 Task: Create a due date automation trigger when advanced on, 2 working days after a card is due add content with a name or a description starting with resume at 11:00 AM.
Action: Mouse moved to (1074, 85)
Screenshot: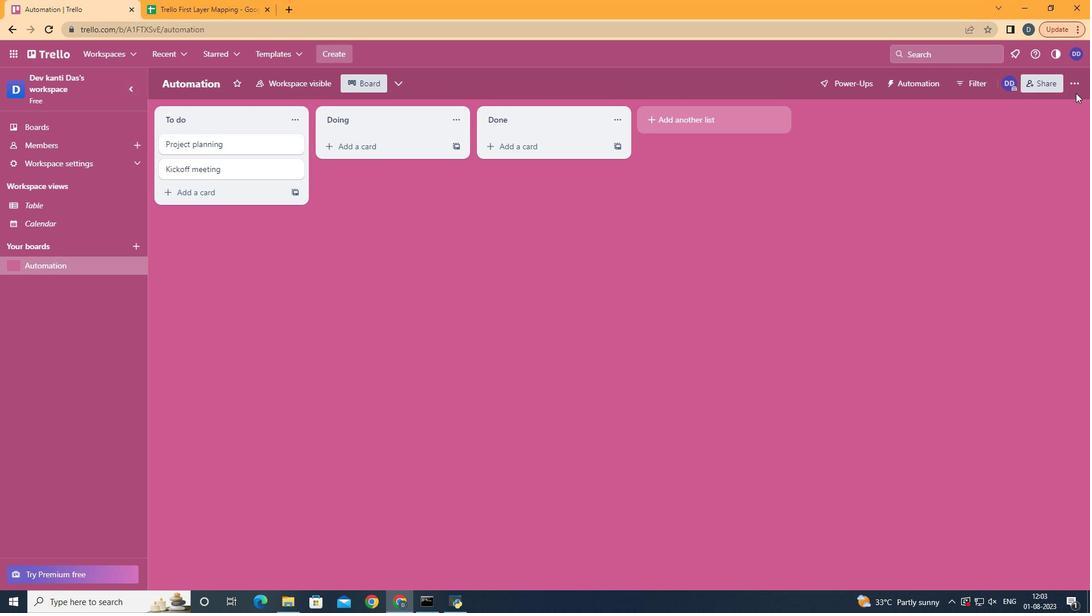 
Action: Mouse pressed left at (1074, 85)
Screenshot: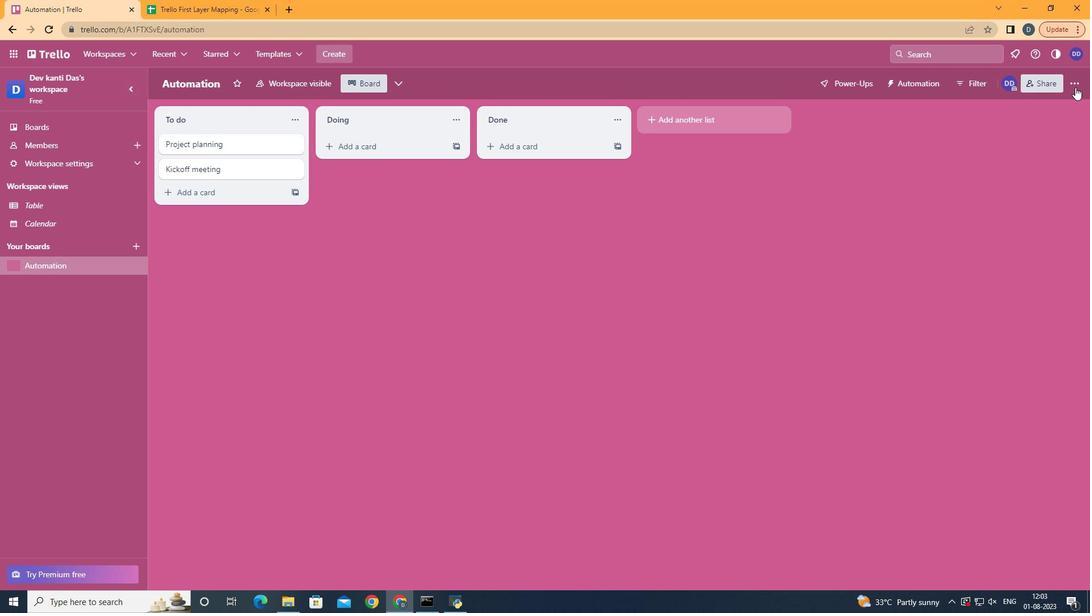 
Action: Mouse moved to (965, 237)
Screenshot: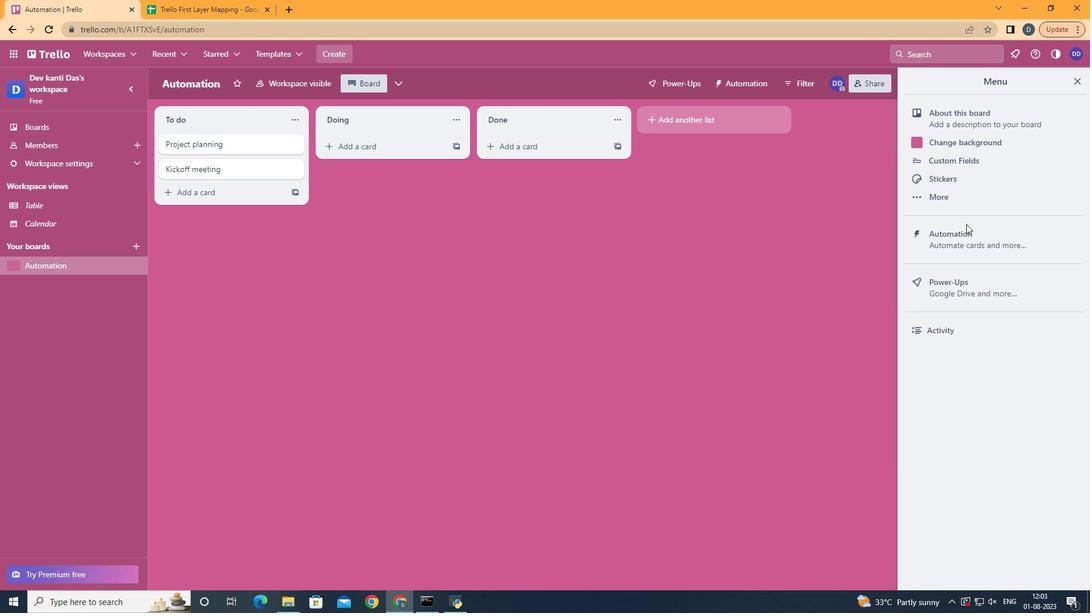 
Action: Mouse pressed left at (965, 237)
Screenshot: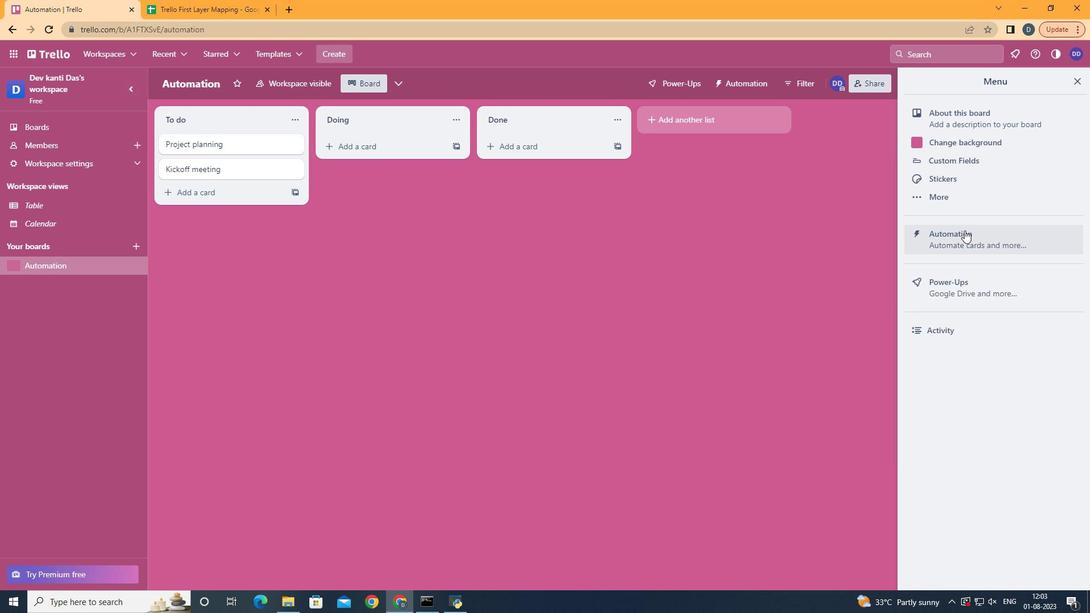 
Action: Mouse moved to (230, 226)
Screenshot: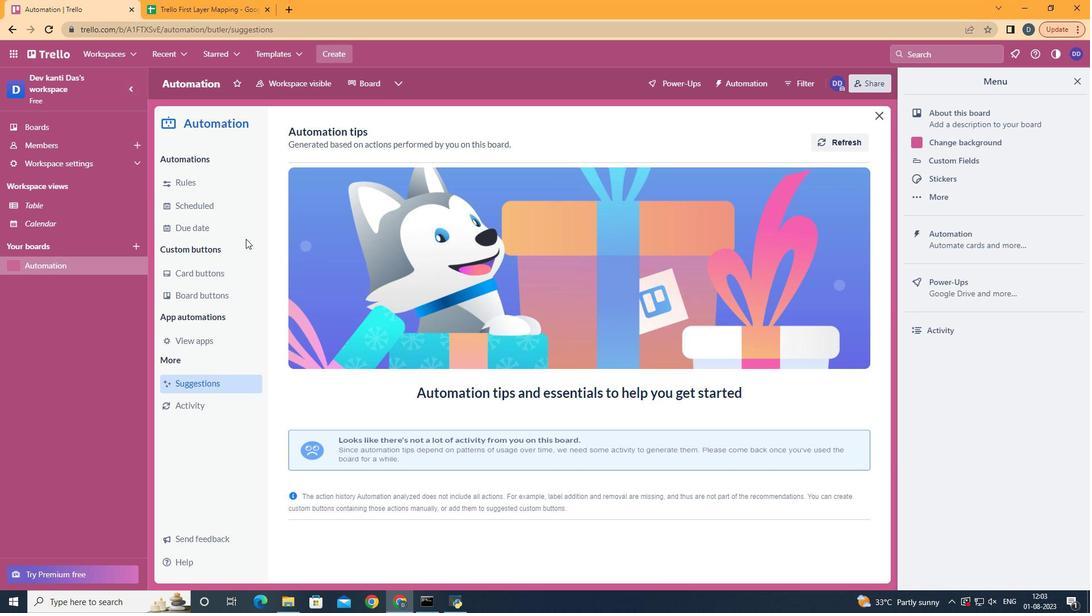
Action: Mouse pressed left at (230, 226)
Screenshot: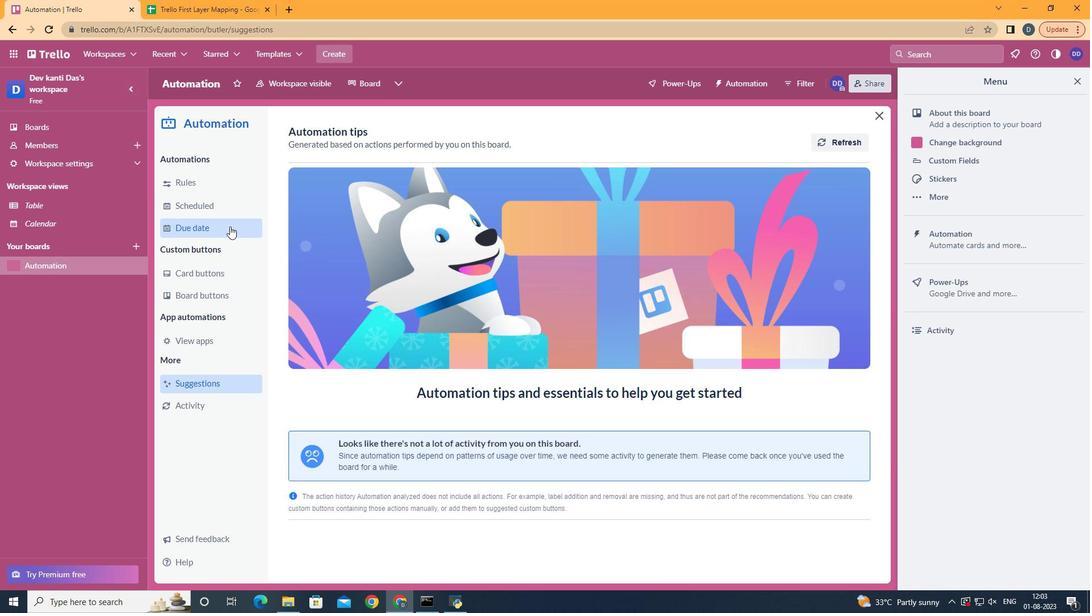 
Action: Mouse moved to (782, 135)
Screenshot: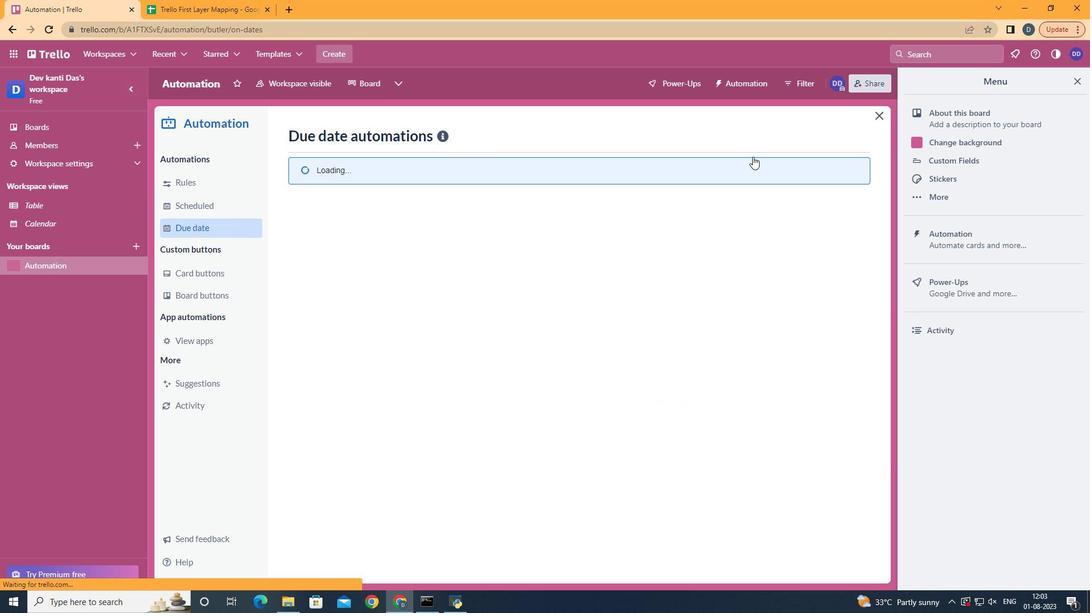 
Action: Mouse pressed left at (782, 135)
Screenshot: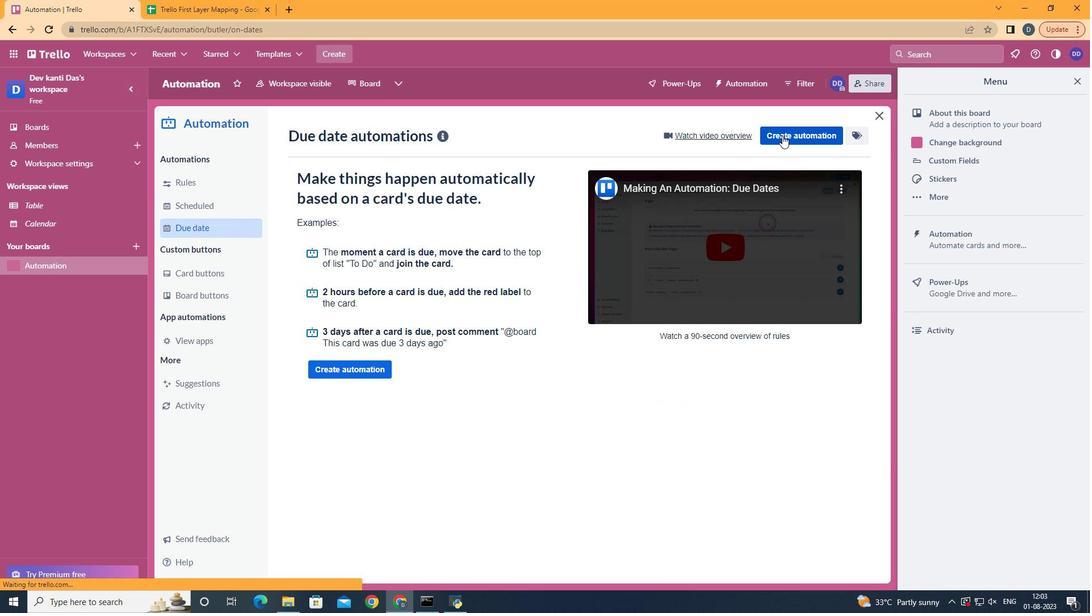
Action: Mouse moved to (546, 242)
Screenshot: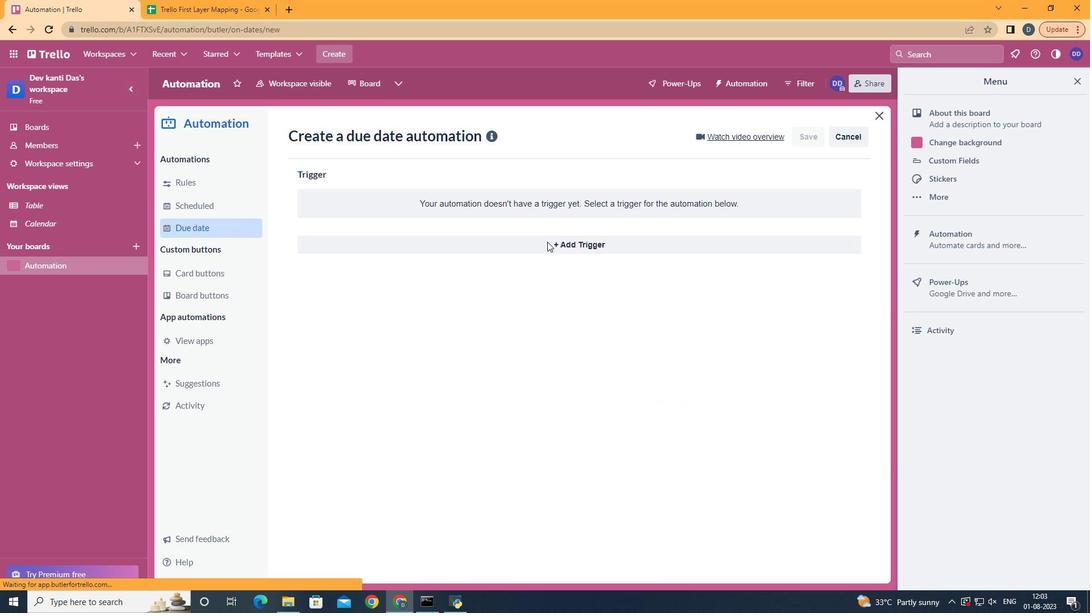 
Action: Mouse pressed left at (546, 242)
Screenshot: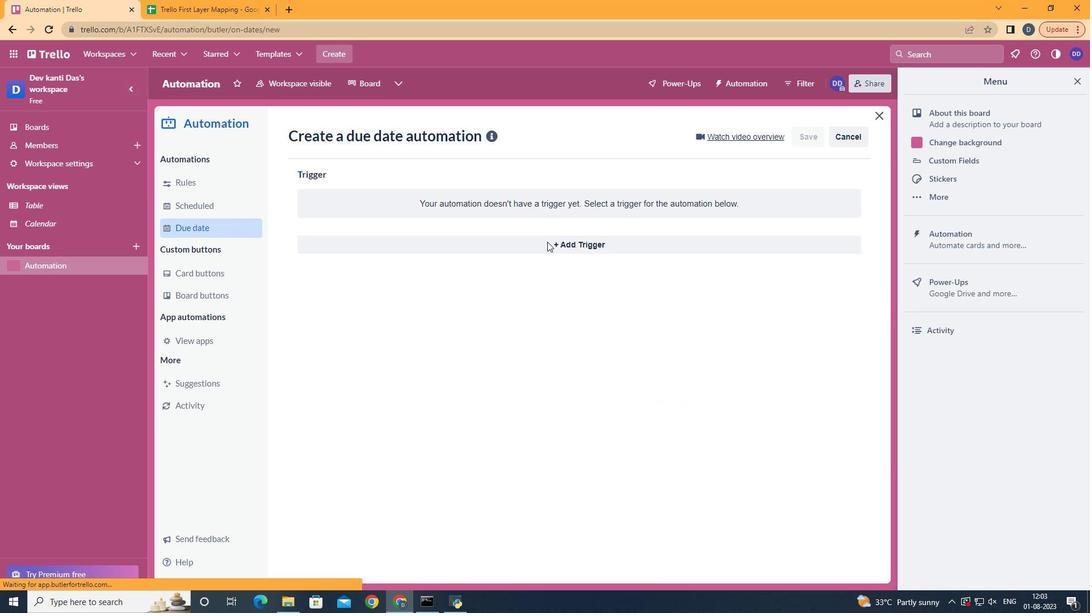 
Action: Mouse moved to (360, 456)
Screenshot: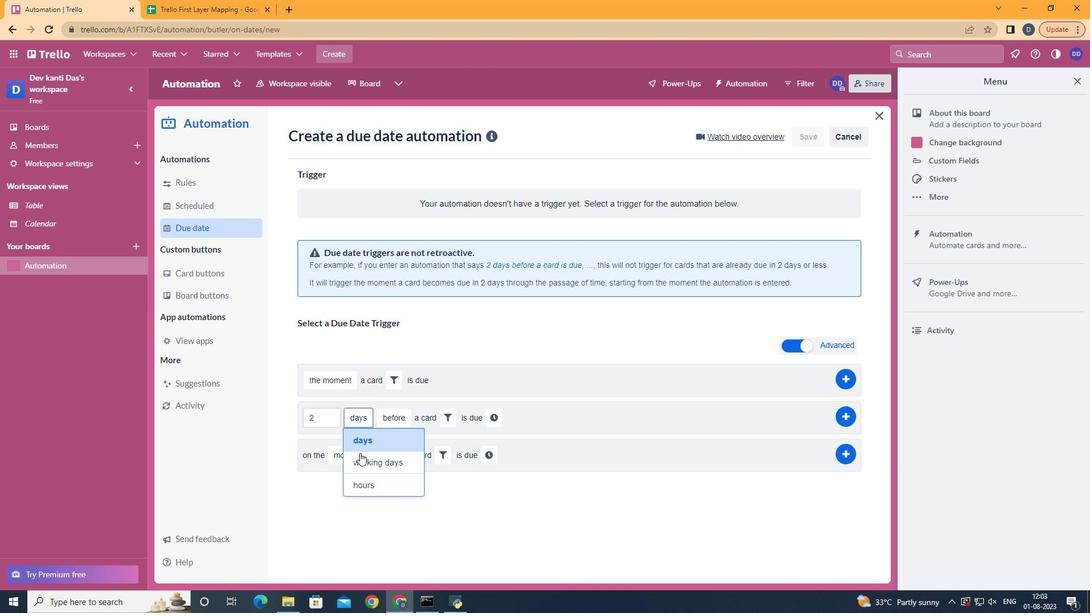 
Action: Mouse pressed left at (360, 456)
Screenshot: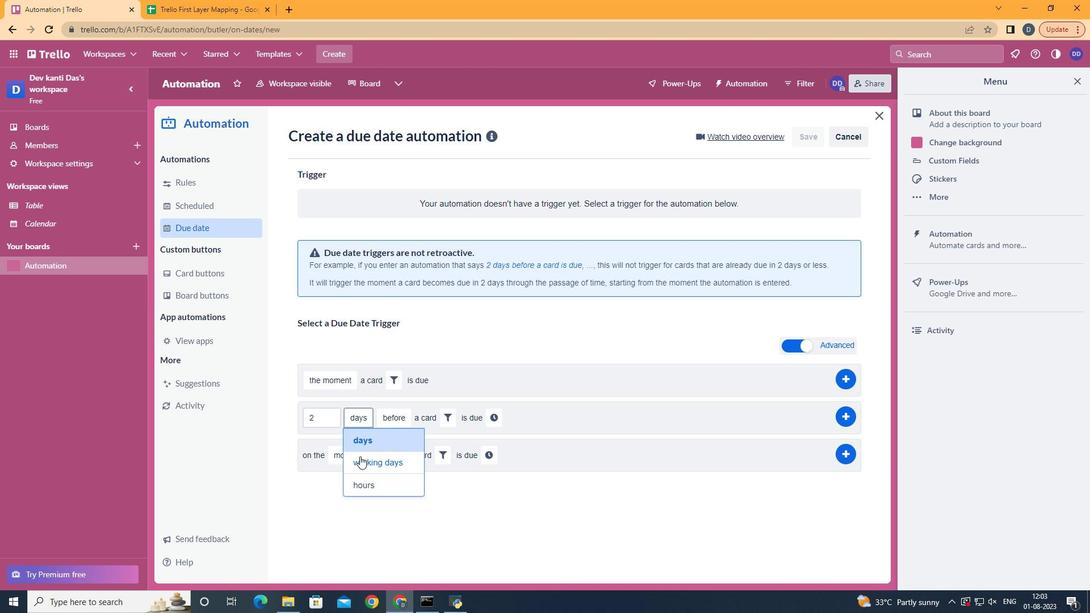 
Action: Mouse moved to (417, 455)
Screenshot: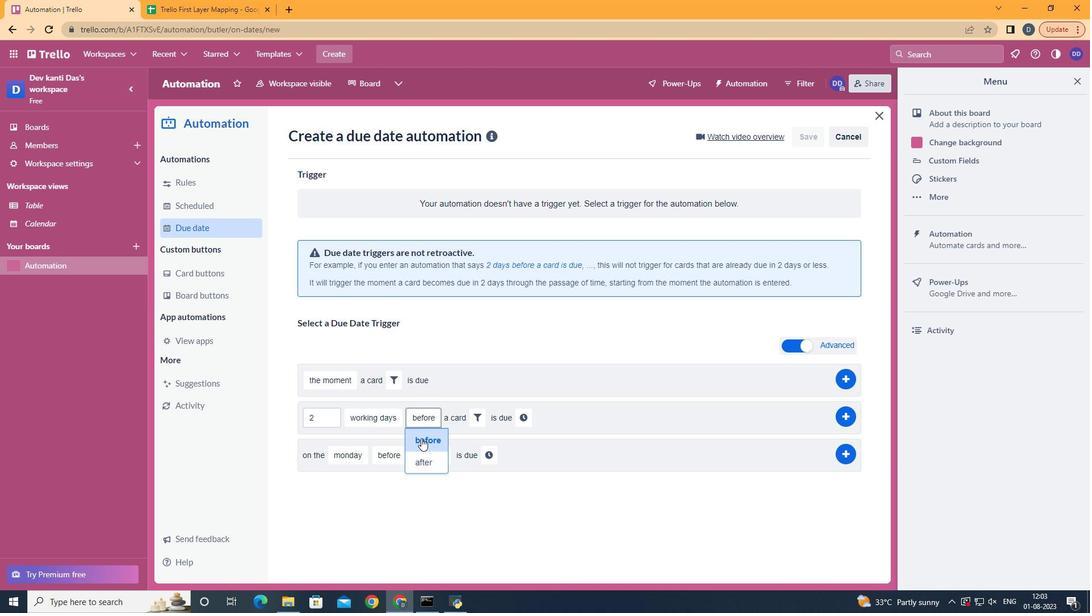 
Action: Mouse pressed left at (417, 455)
Screenshot: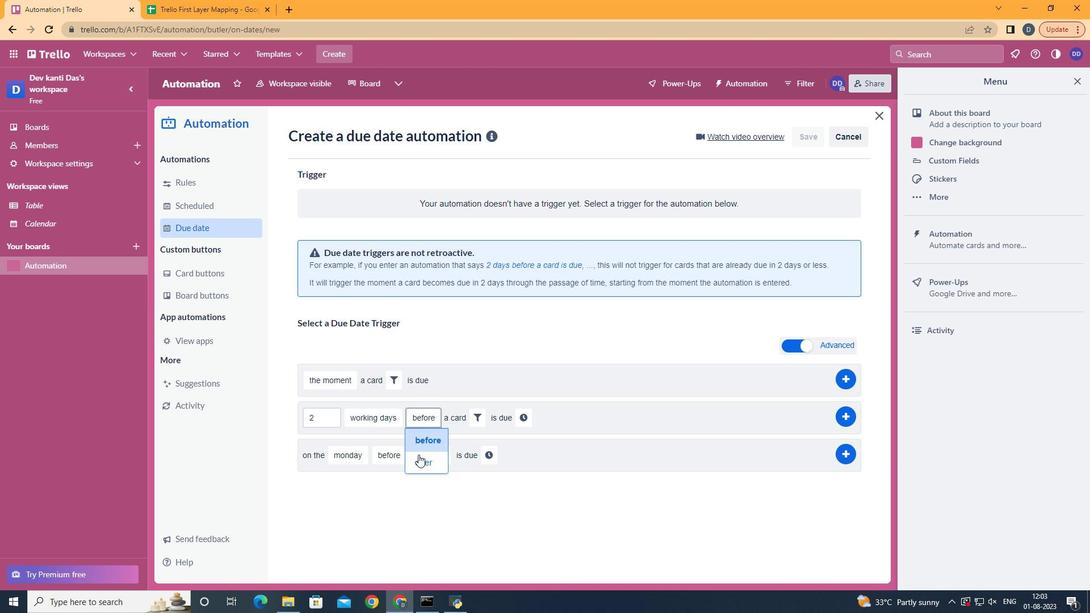 
Action: Mouse moved to (467, 425)
Screenshot: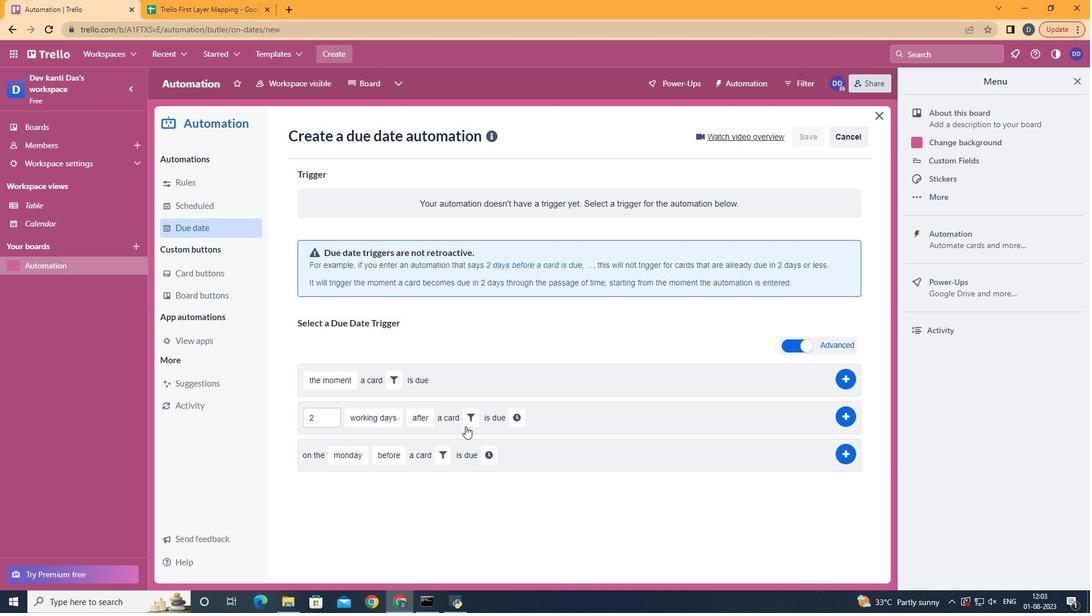 
Action: Mouse pressed left at (467, 425)
Screenshot: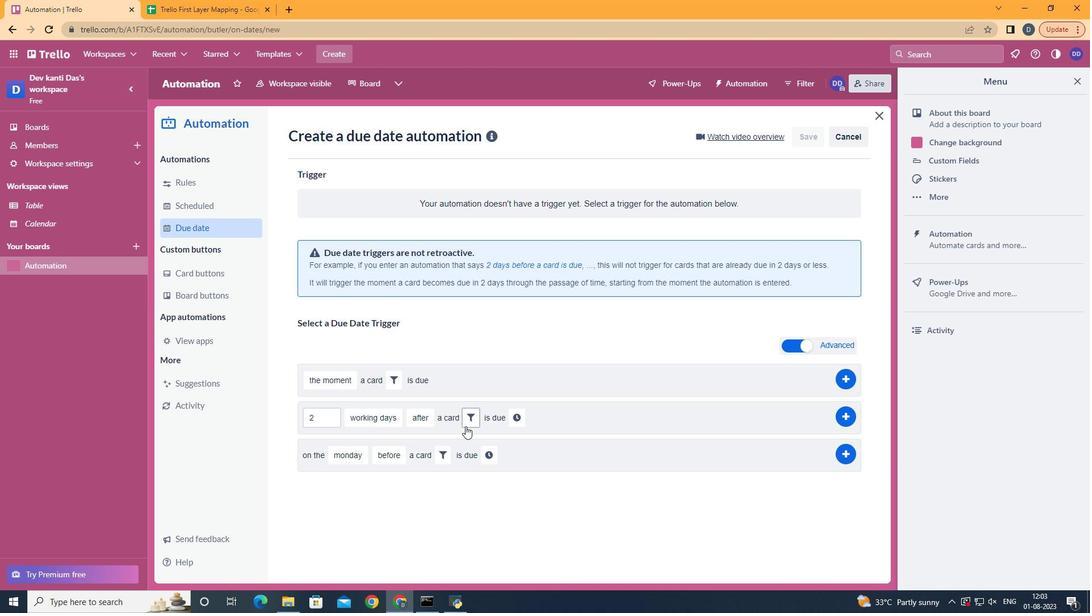 
Action: Mouse moved to (614, 454)
Screenshot: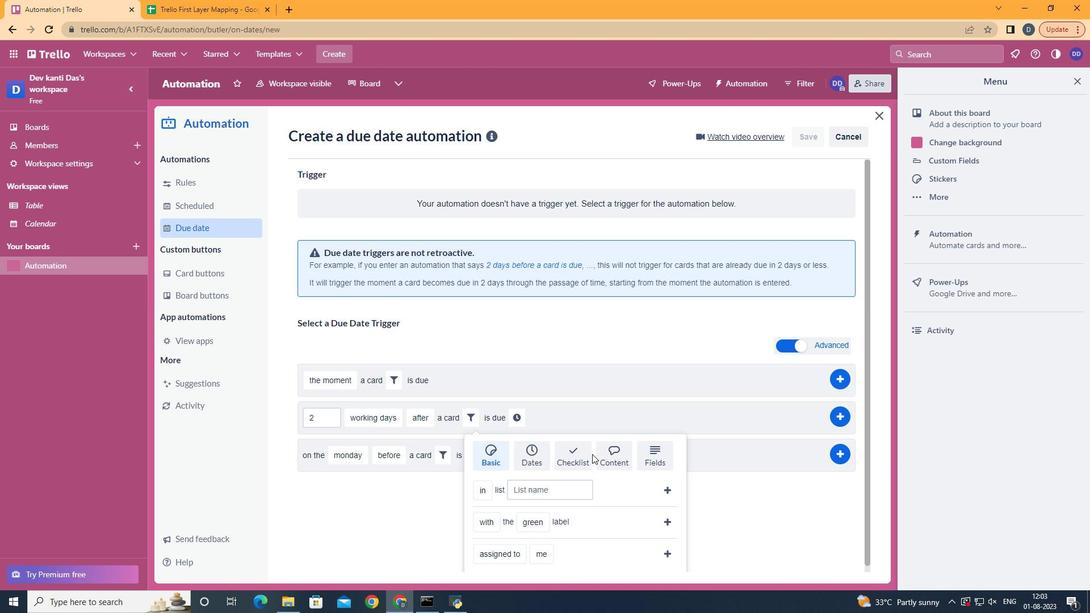 
Action: Mouse pressed left at (614, 454)
Screenshot: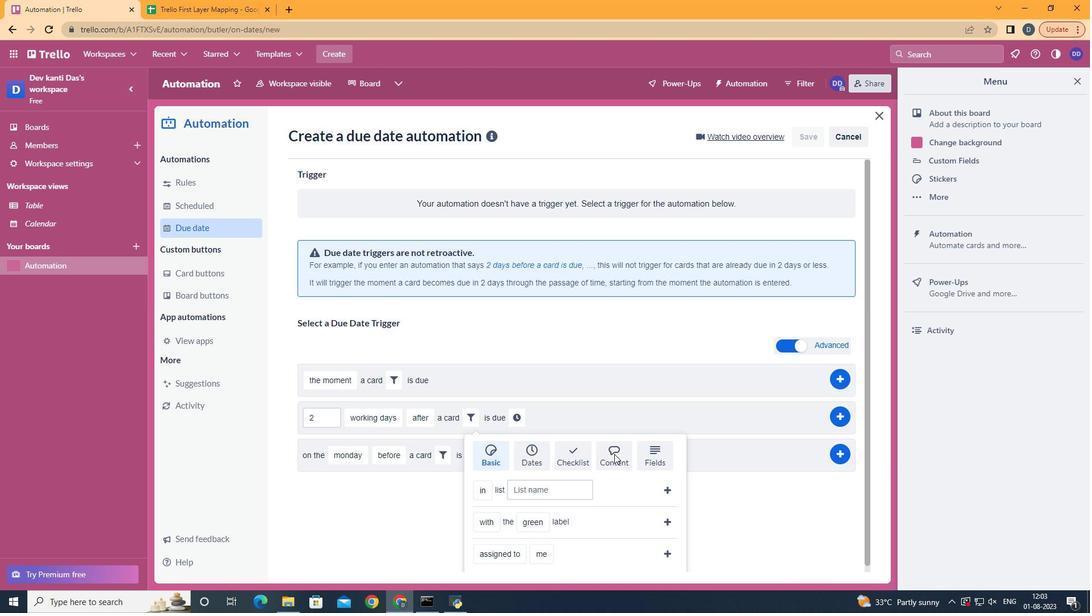
Action: Mouse moved to (520, 558)
Screenshot: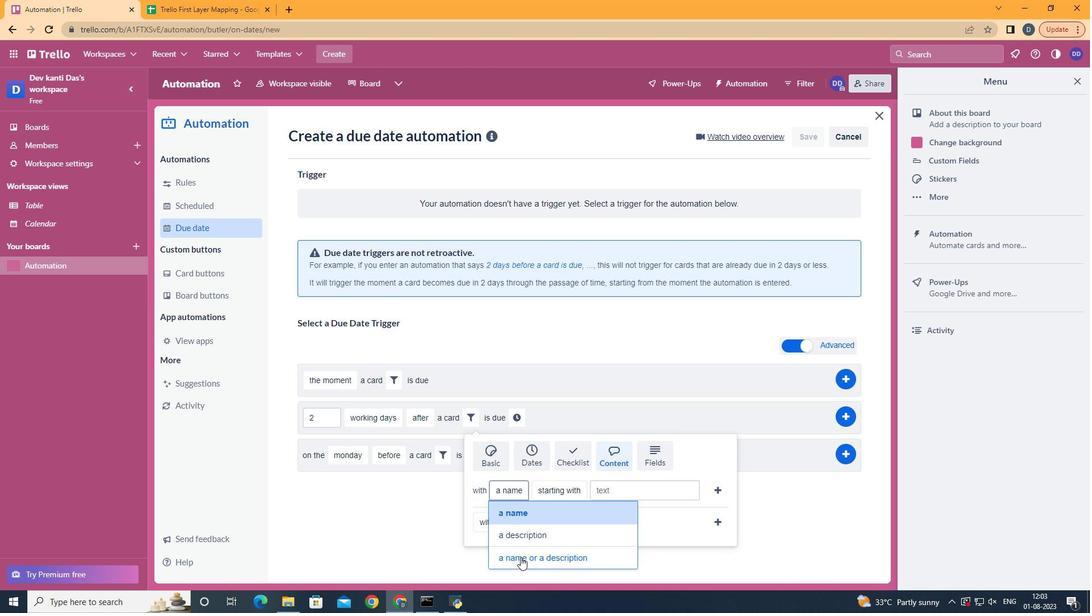 
Action: Mouse pressed left at (520, 558)
Screenshot: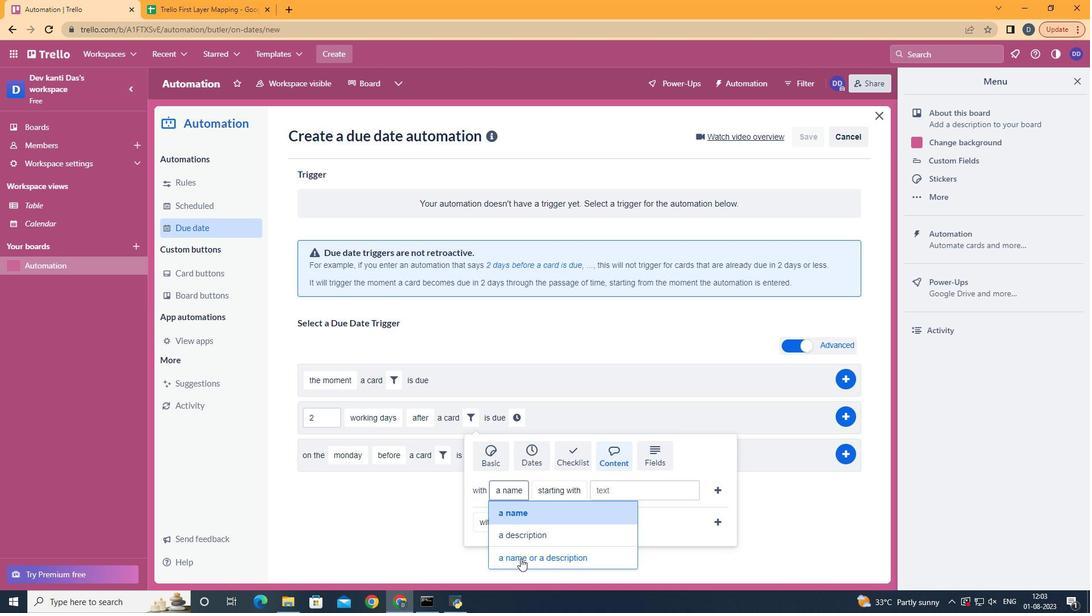 
Action: Mouse moved to (636, 356)
Screenshot: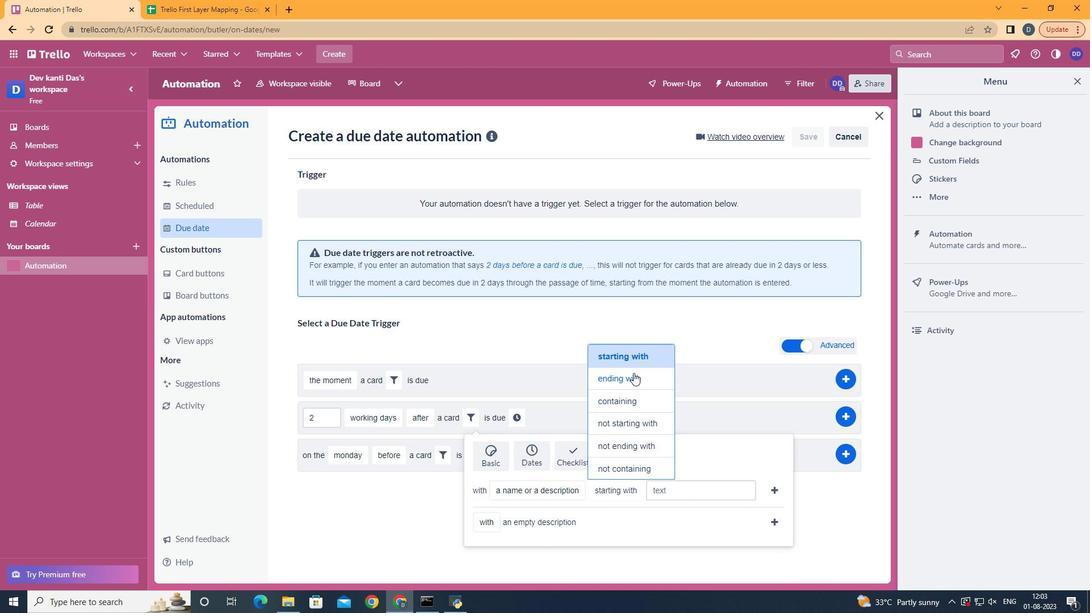 
Action: Mouse pressed left at (636, 356)
Screenshot: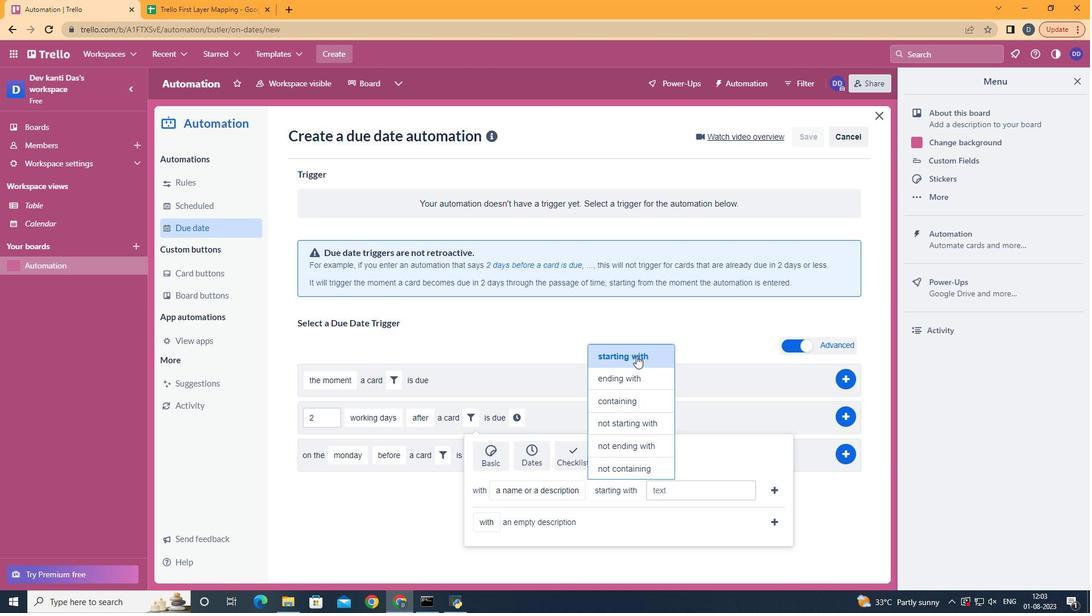 
Action: Mouse moved to (701, 485)
Screenshot: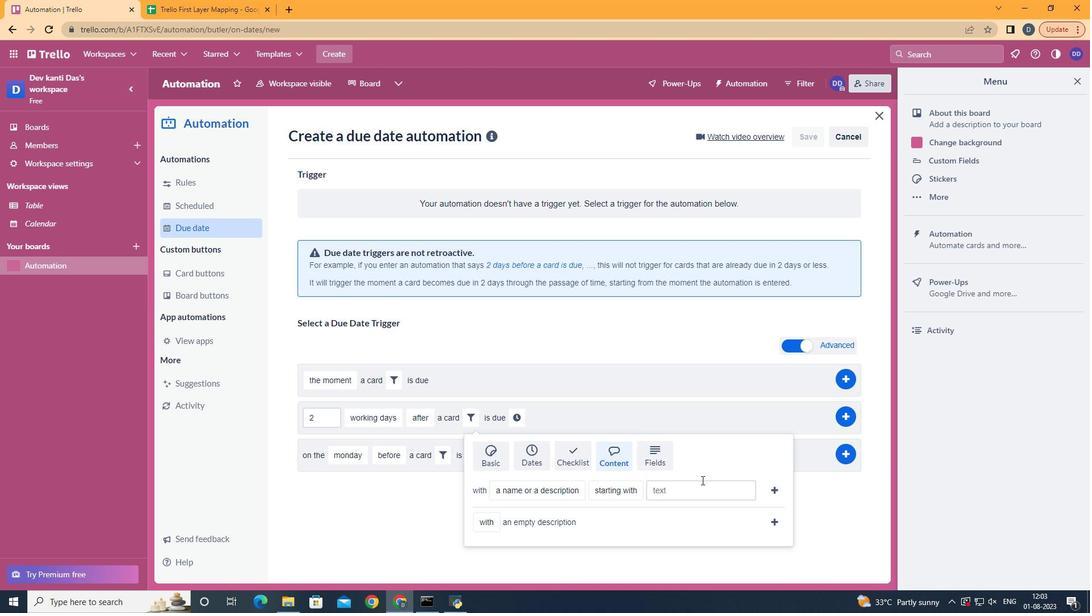 
Action: Mouse pressed left at (701, 485)
Screenshot: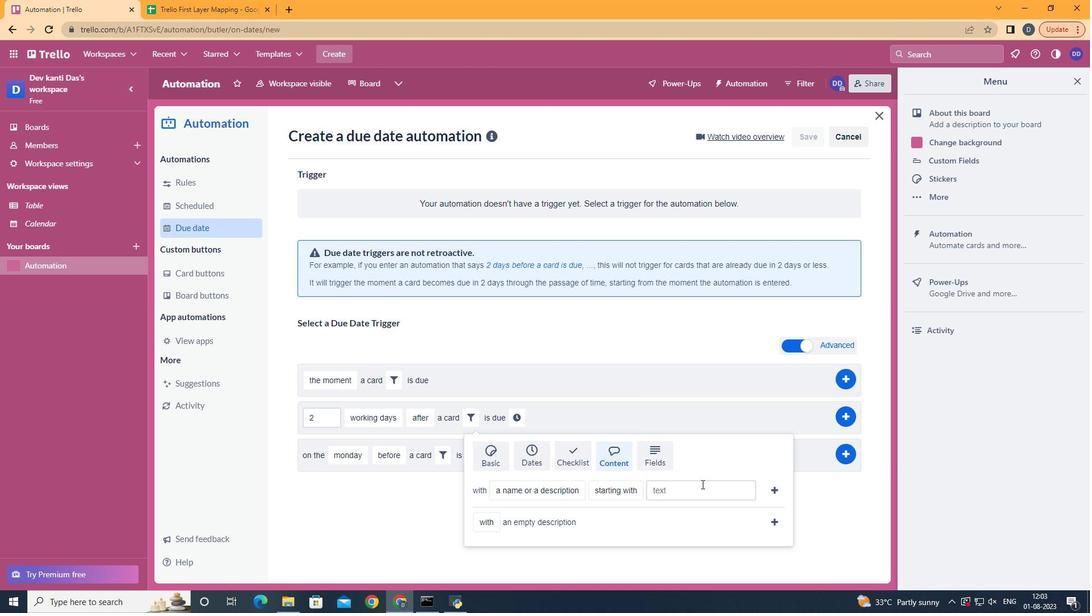 
Action: Mouse moved to (703, 485)
Screenshot: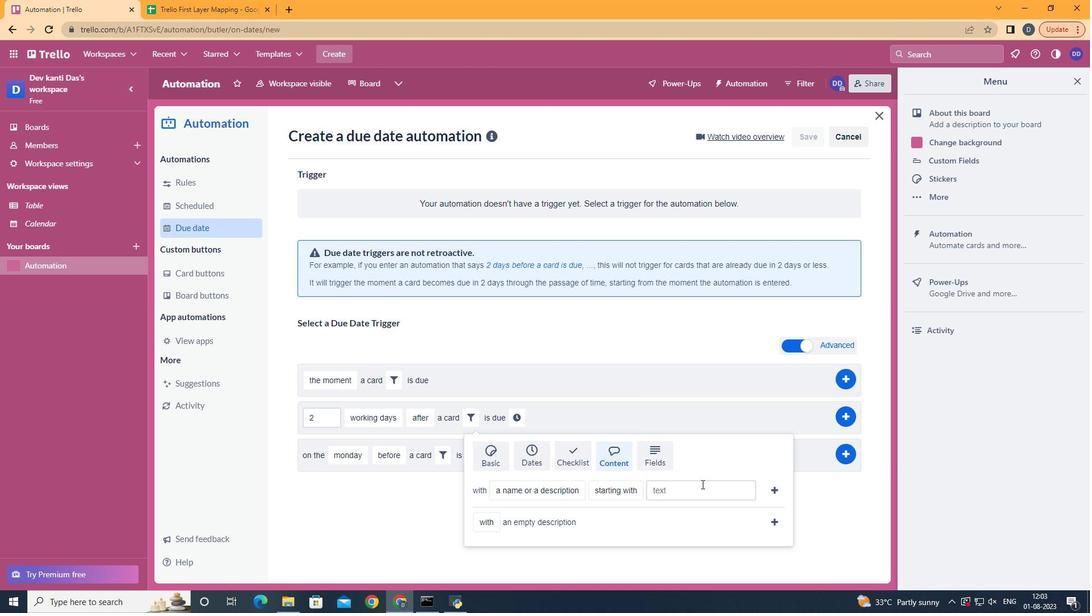 
Action: Key pressed resume
Screenshot: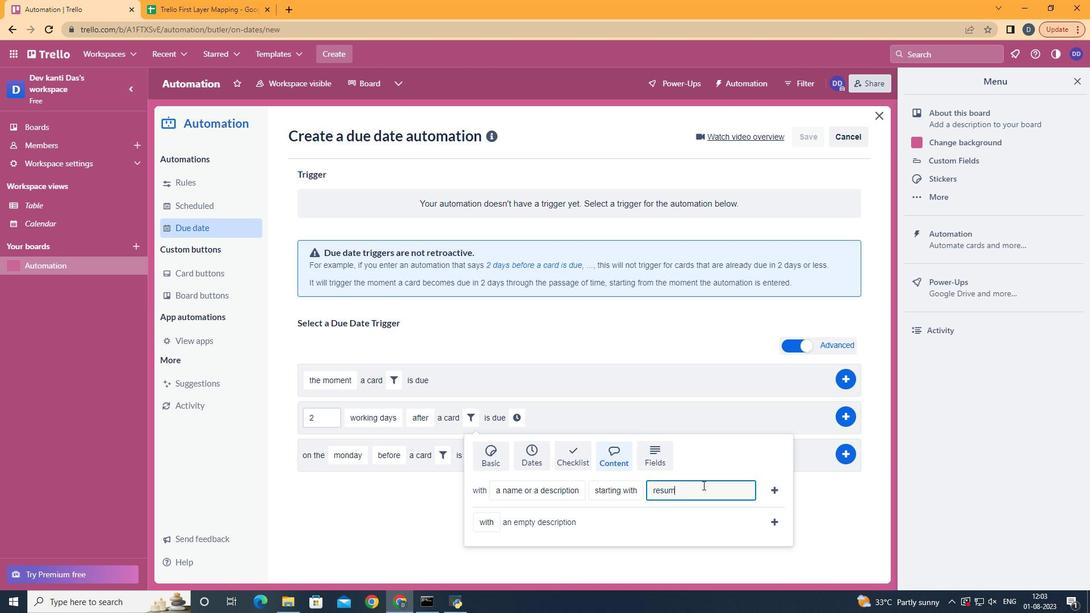 
Action: Mouse moved to (772, 486)
Screenshot: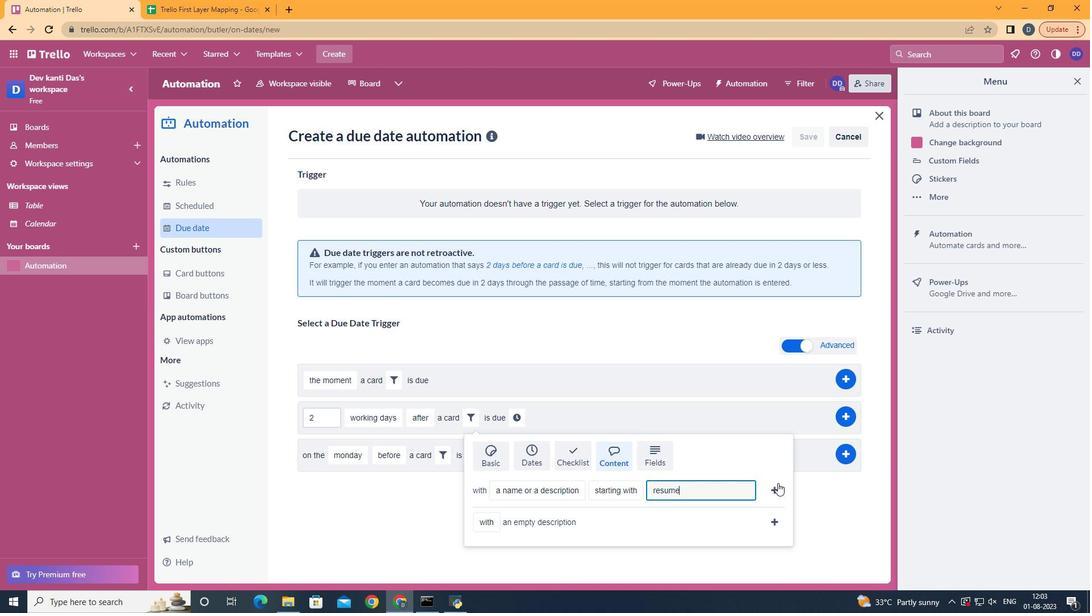 
Action: Mouse pressed left at (772, 486)
Screenshot: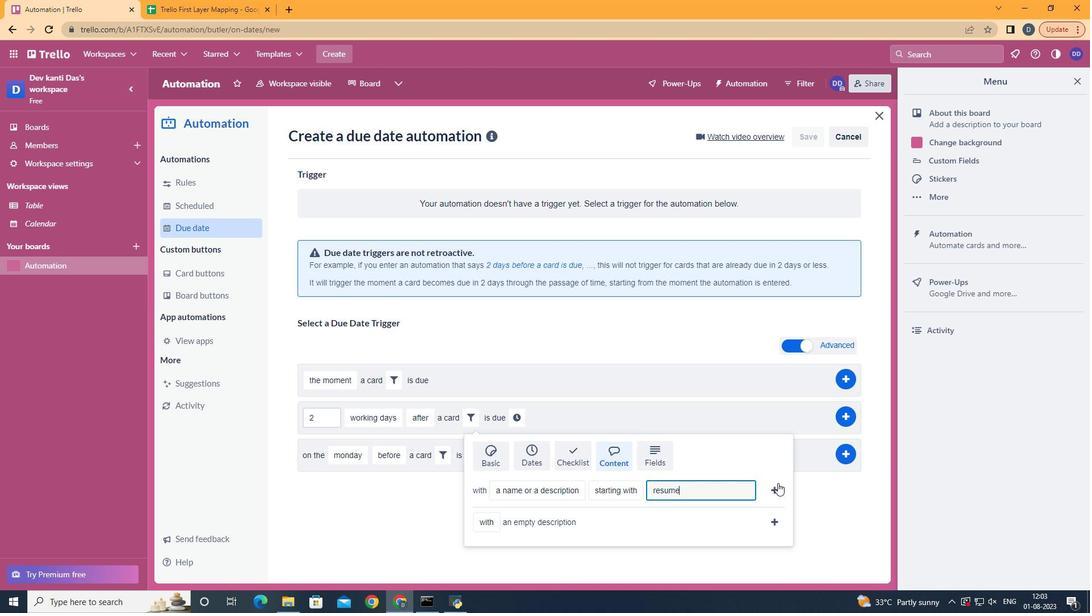 
Action: Mouse moved to (720, 417)
Screenshot: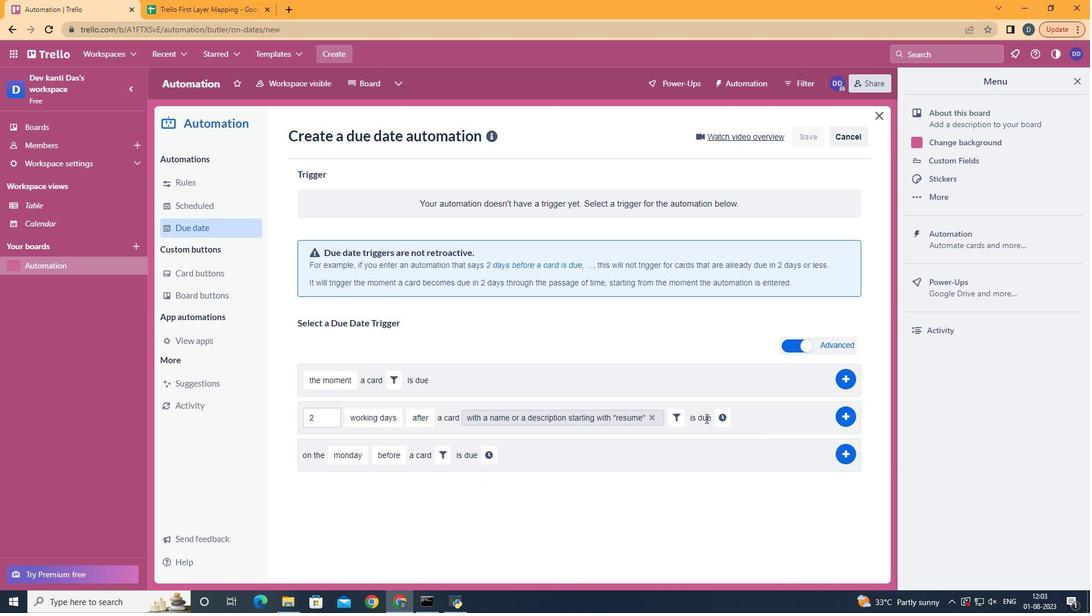 
Action: Mouse pressed left at (720, 417)
Screenshot: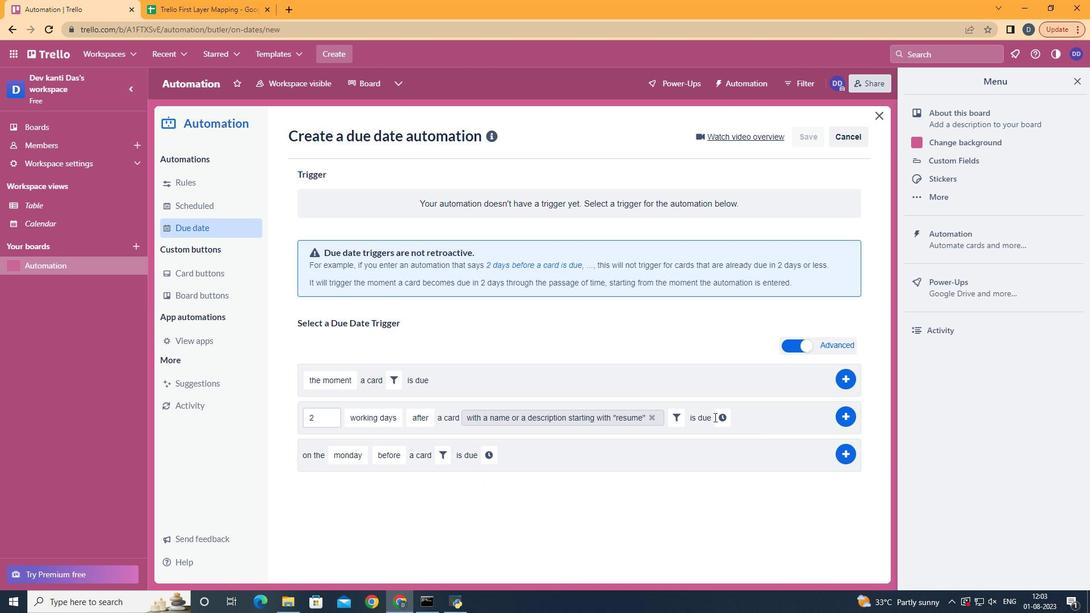 
Action: Mouse moved to (344, 442)
Screenshot: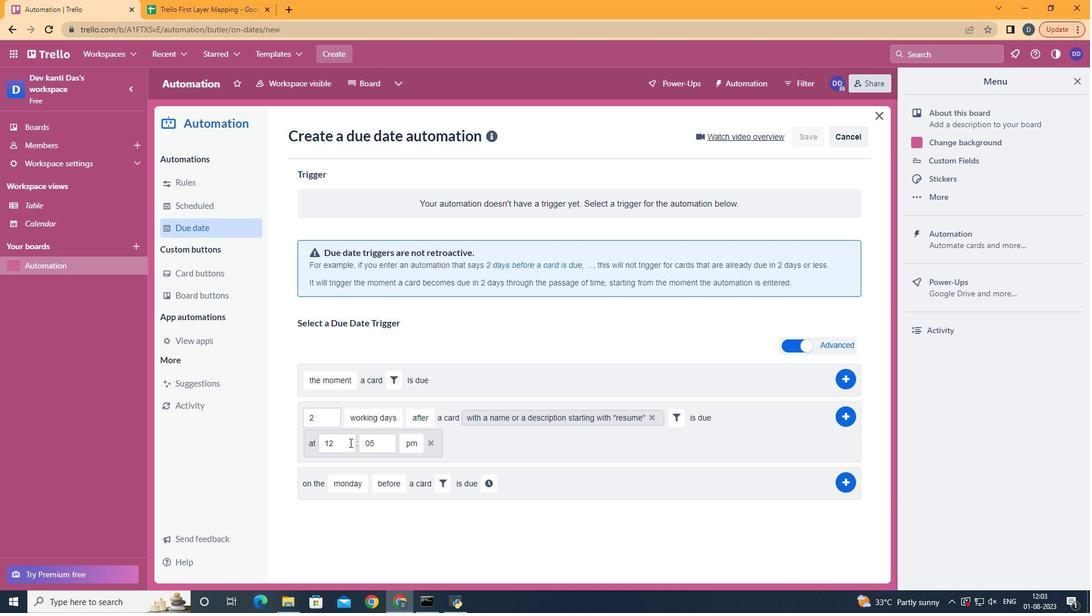 
Action: Mouse pressed left at (344, 442)
Screenshot: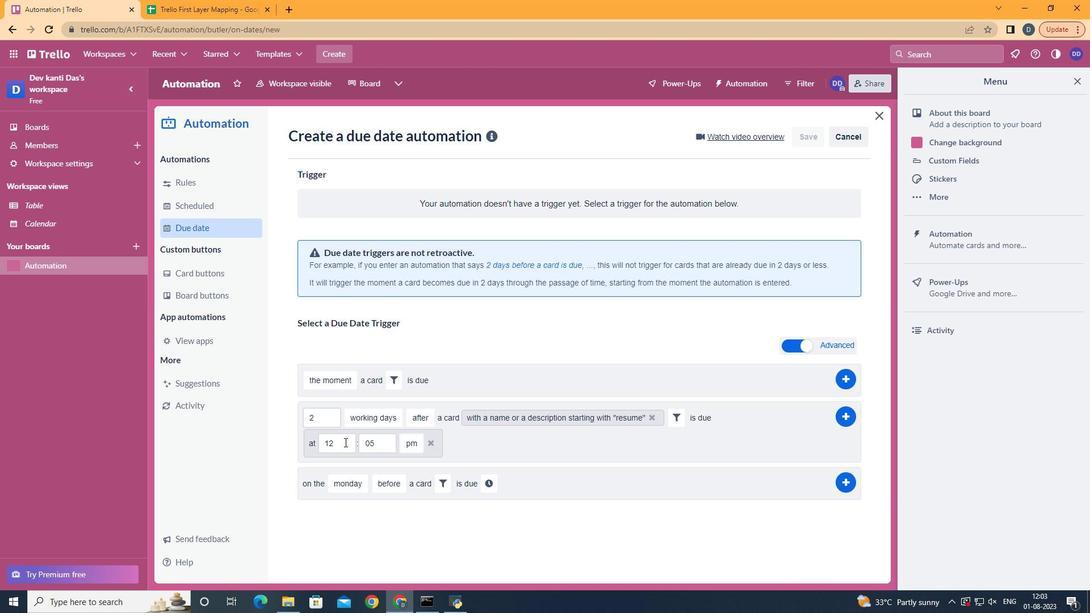 
Action: Key pressed <Key.backspace>1
Screenshot: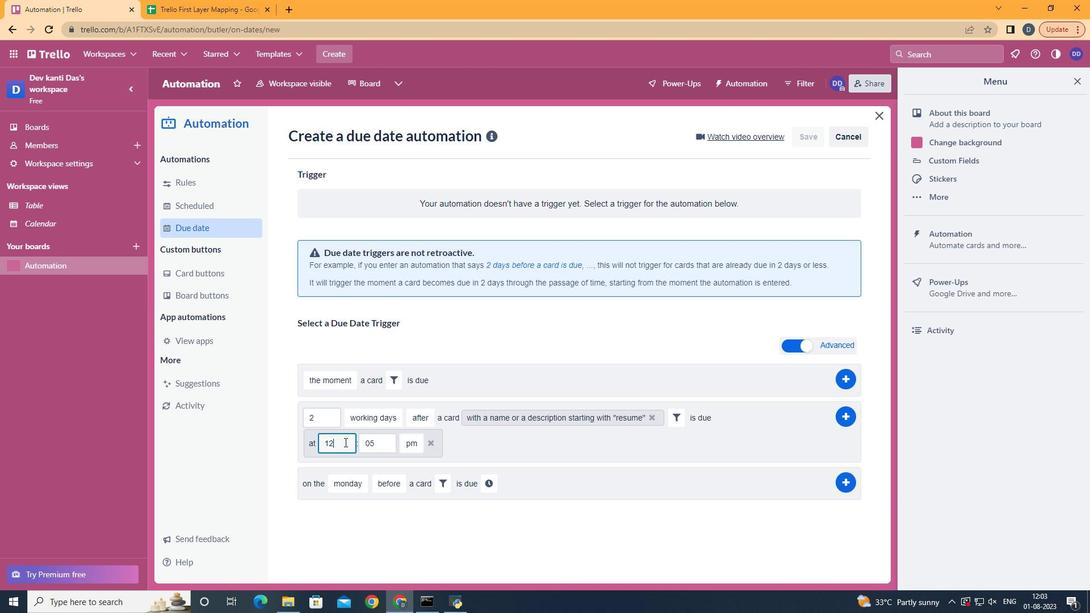 
Action: Mouse moved to (374, 441)
Screenshot: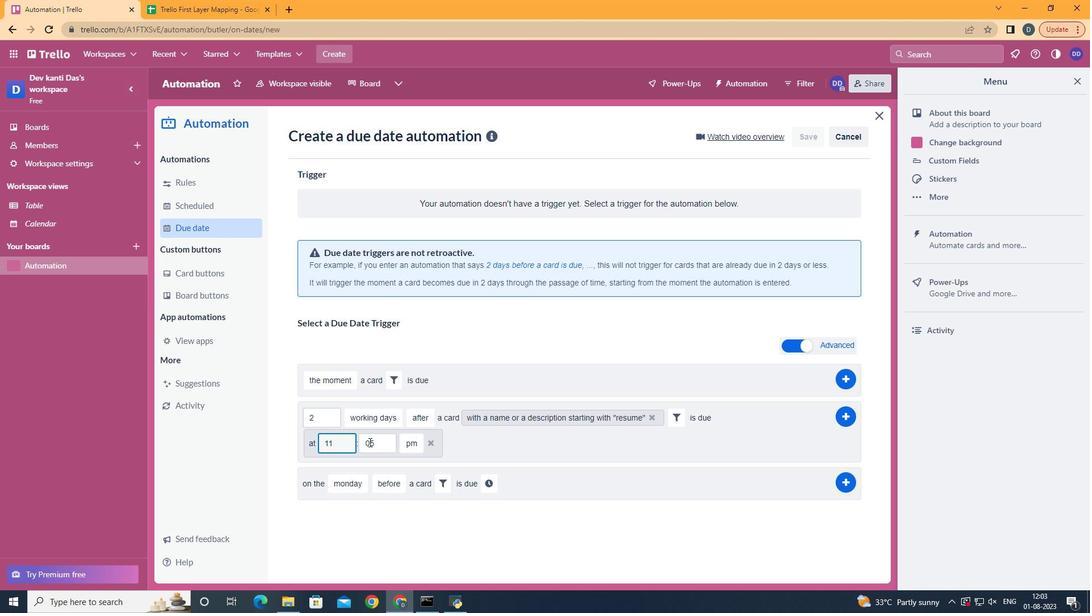 
Action: Mouse pressed left at (374, 441)
Screenshot: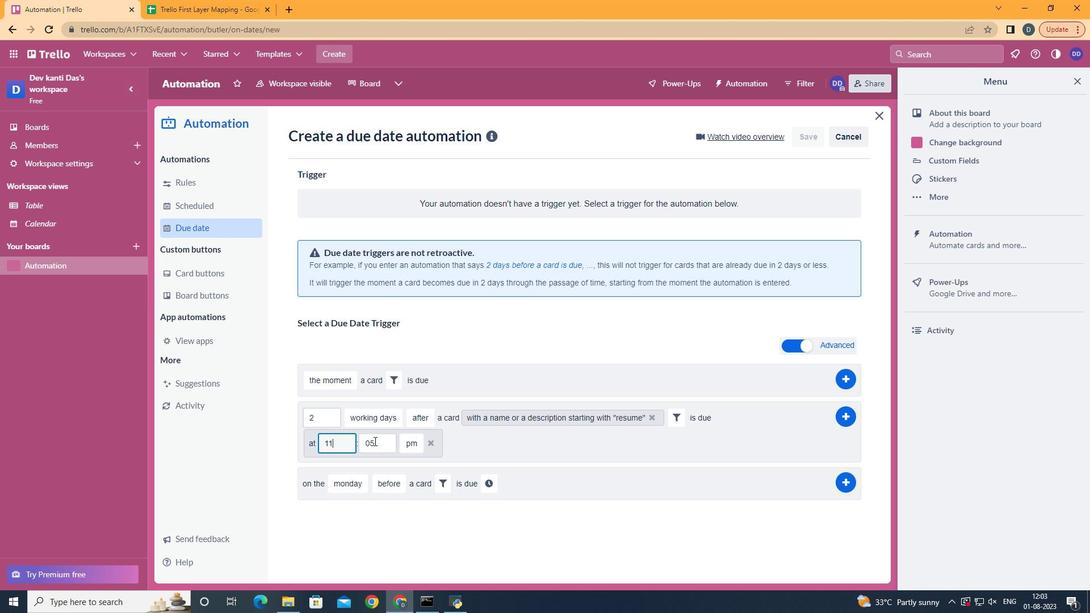 
Action: Key pressed <Key.backspace>0
Screenshot: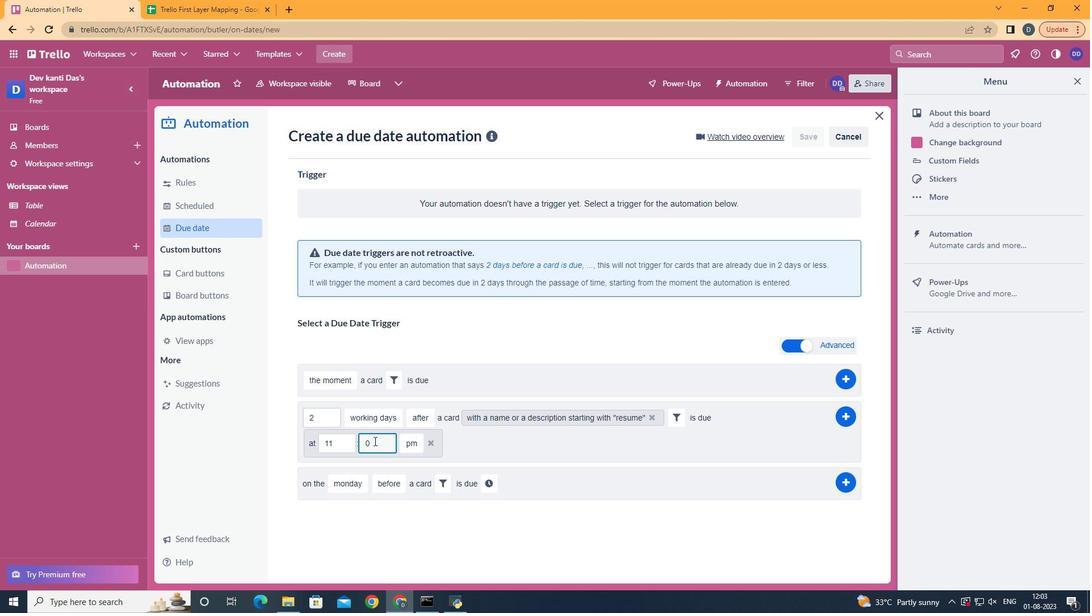 
Action: Mouse moved to (414, 462)
Screenshot: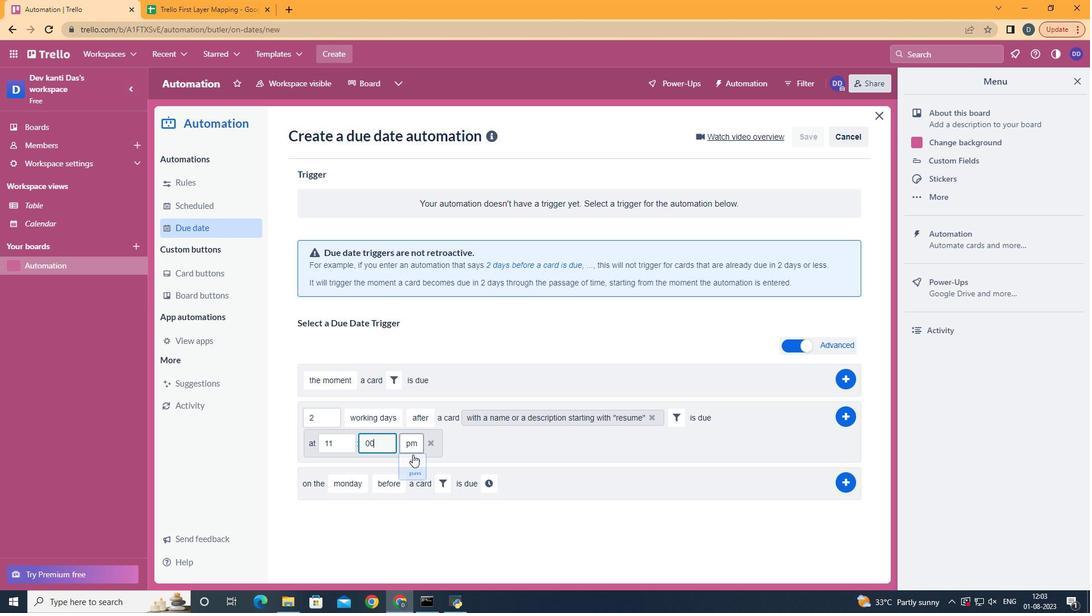 
Action: Mouse pressed left at (414, 462)
Screenshot: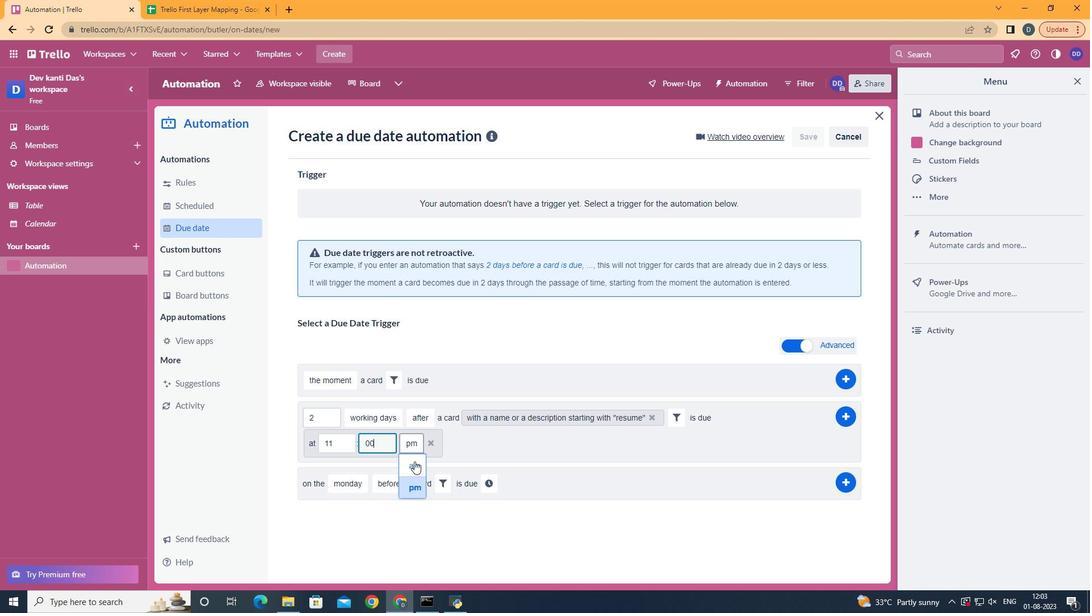 
Action: Mouse moved to (851, 413)
Screenshot: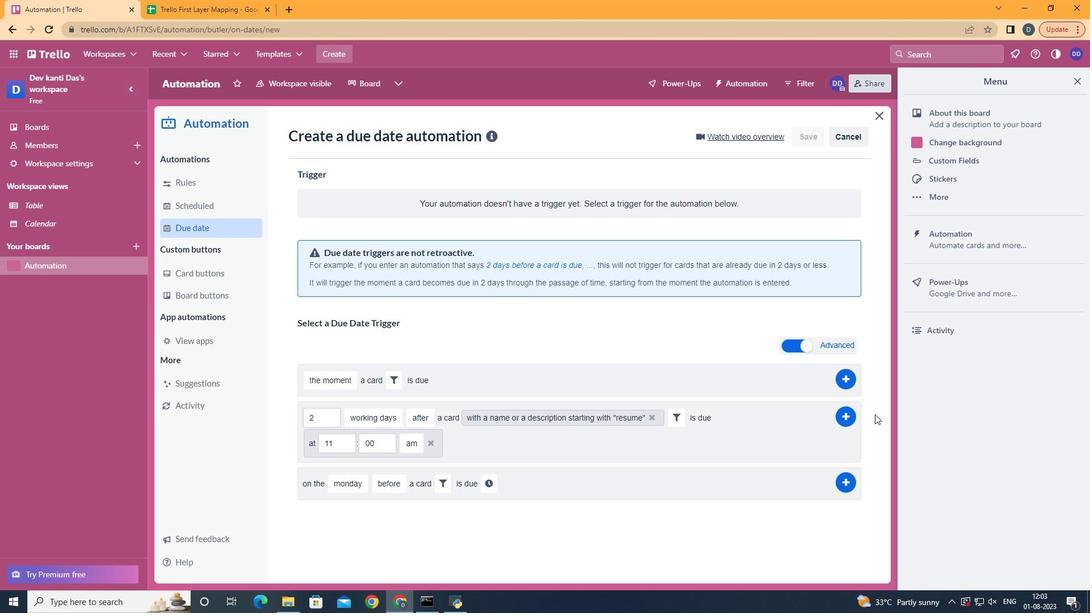 
Action: Mouse pressed left at (851, 413)
Screenshot: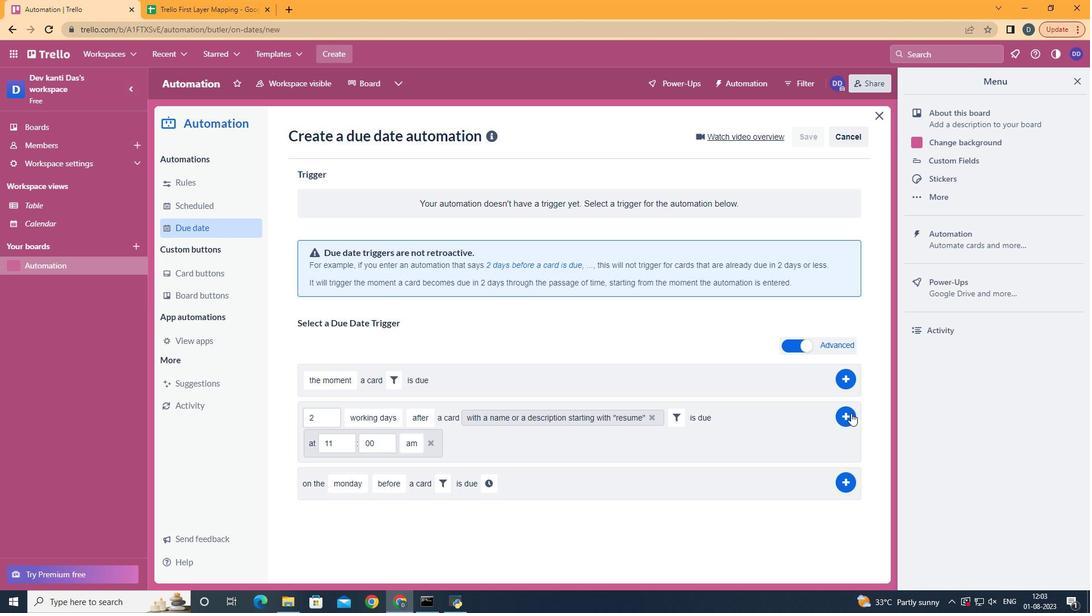 
Action: Mouse moved to (674, 260)
Screenshot: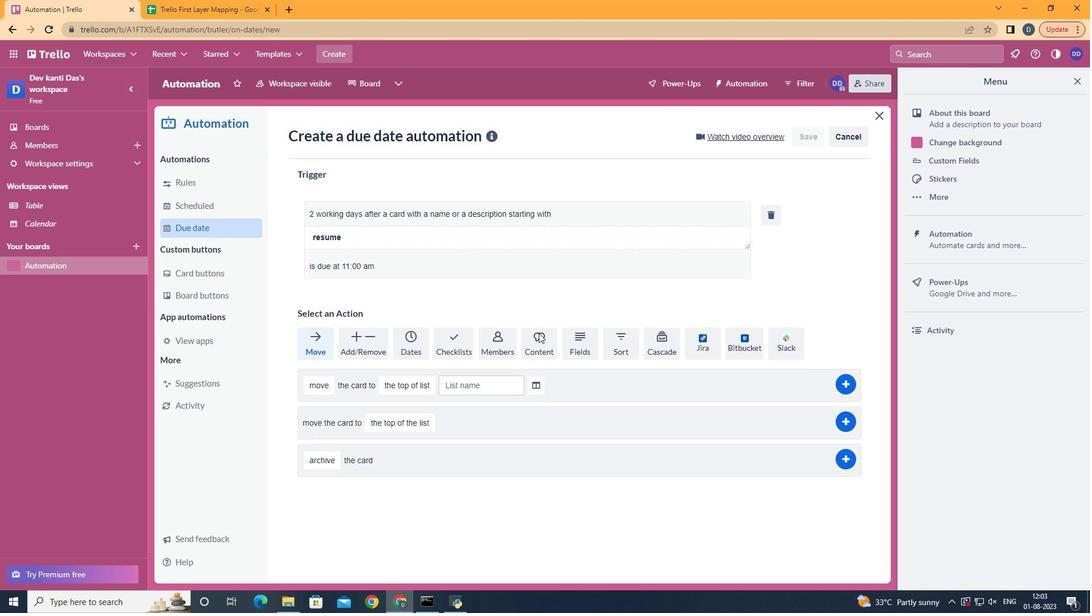 
